 Task: Create a task  Integrate website with a new search engine optimization (SEO) tool , assign it to team member softage.3@softage.net in the project AtlasTech and update the status of the task to  On Track  , set the priority of the task to High
Action: Mouse moved to (92, 307)
Screenshot: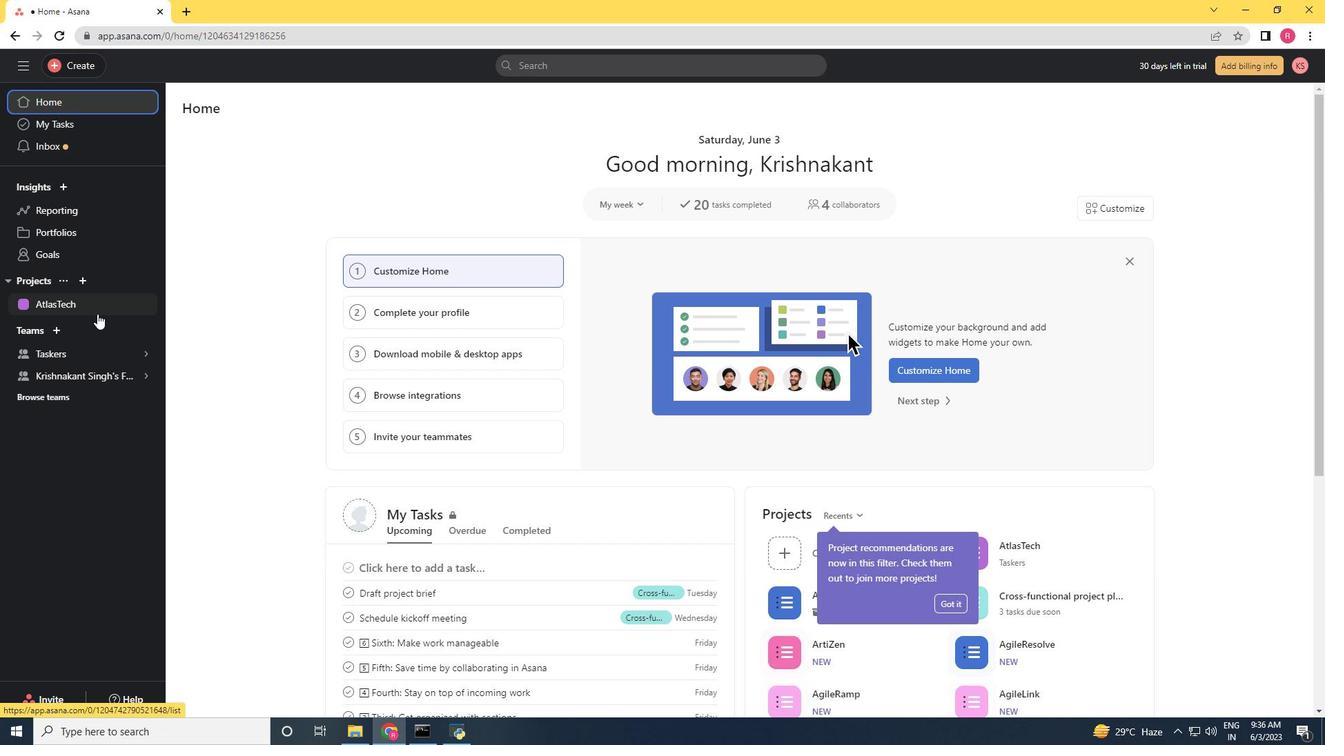 
Action: Mouse pressed left at (92, 307)
Screenshot: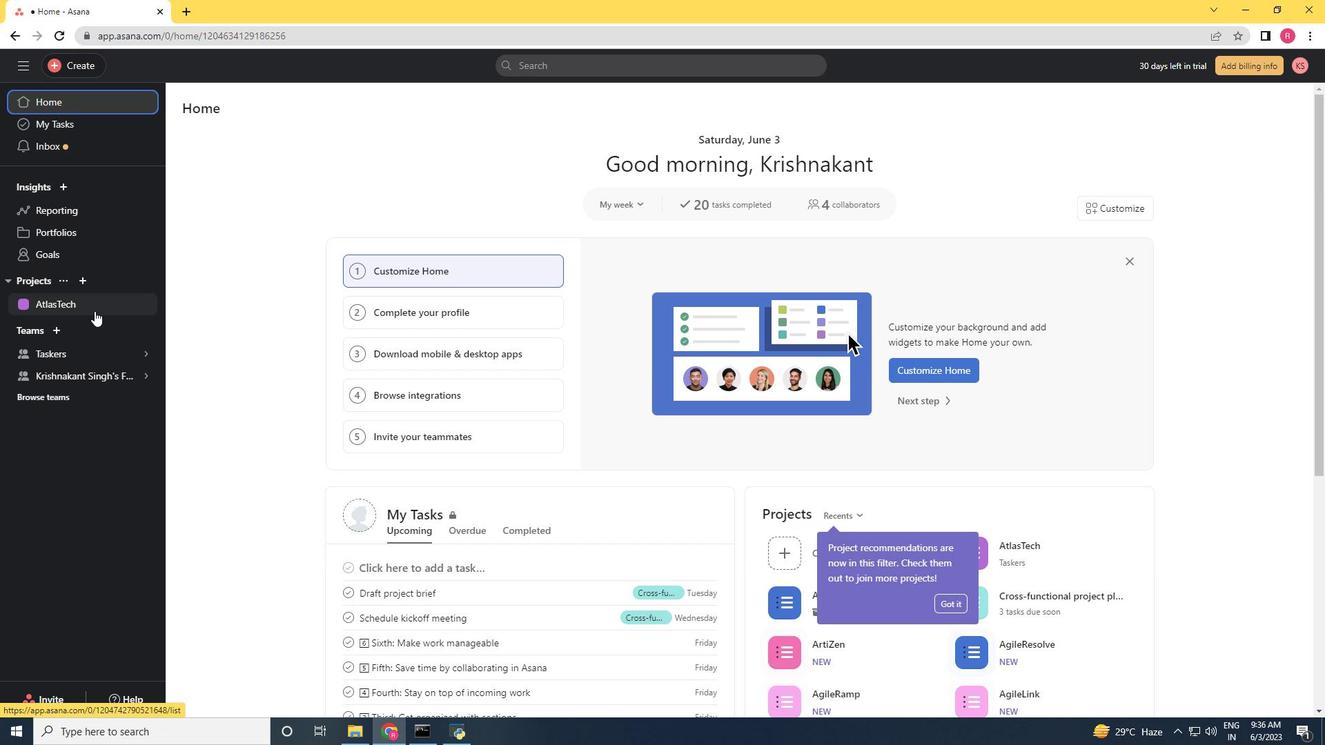 
Action: Mouse moved to (80, 65)
Screenshot: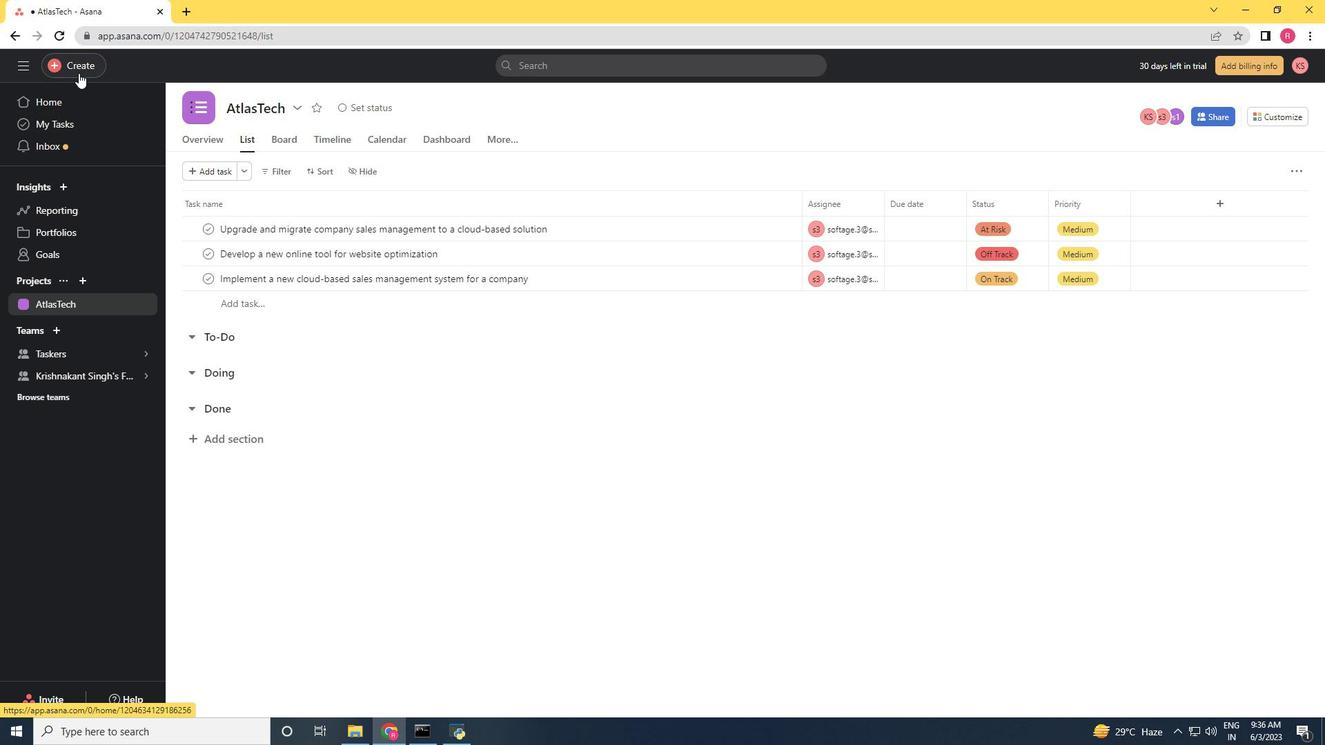 
Action: Mouse pressed left at (80, 65)
Screenshot: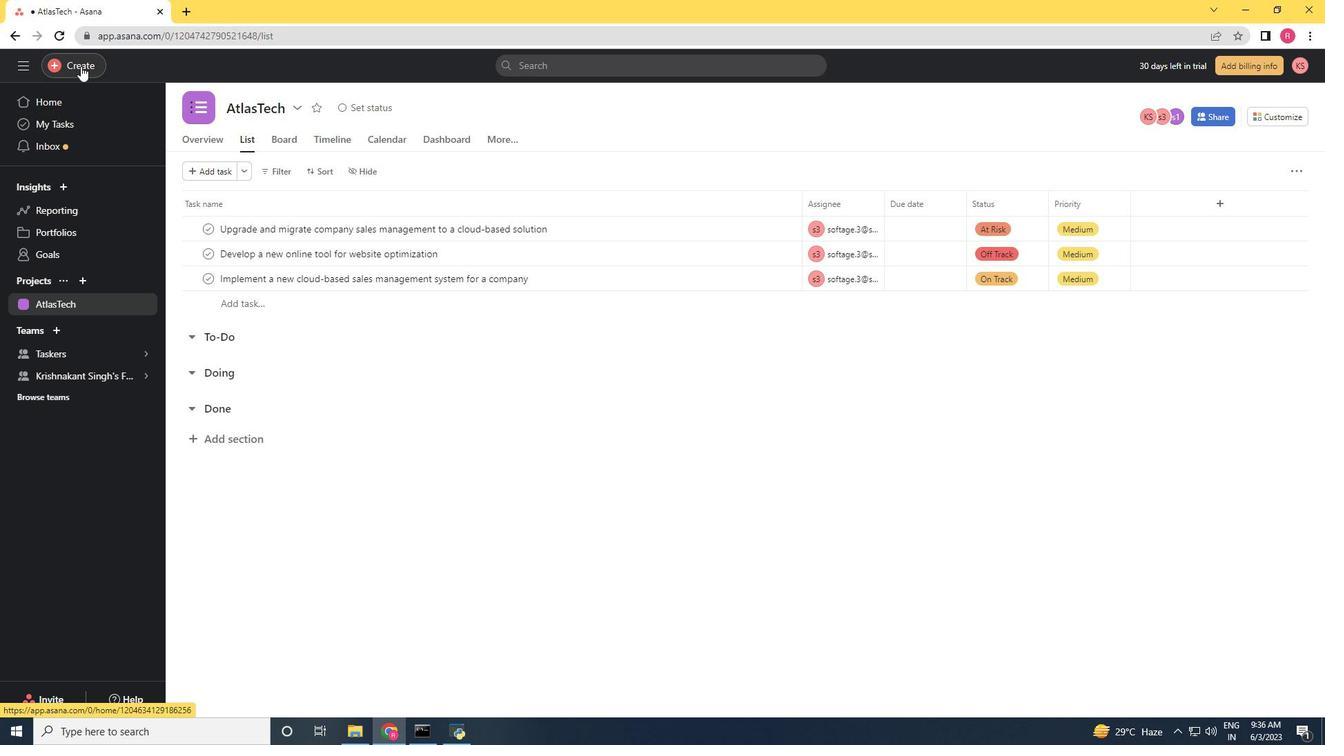 
Action: Mouse moved to (150, 75)
Screenshot: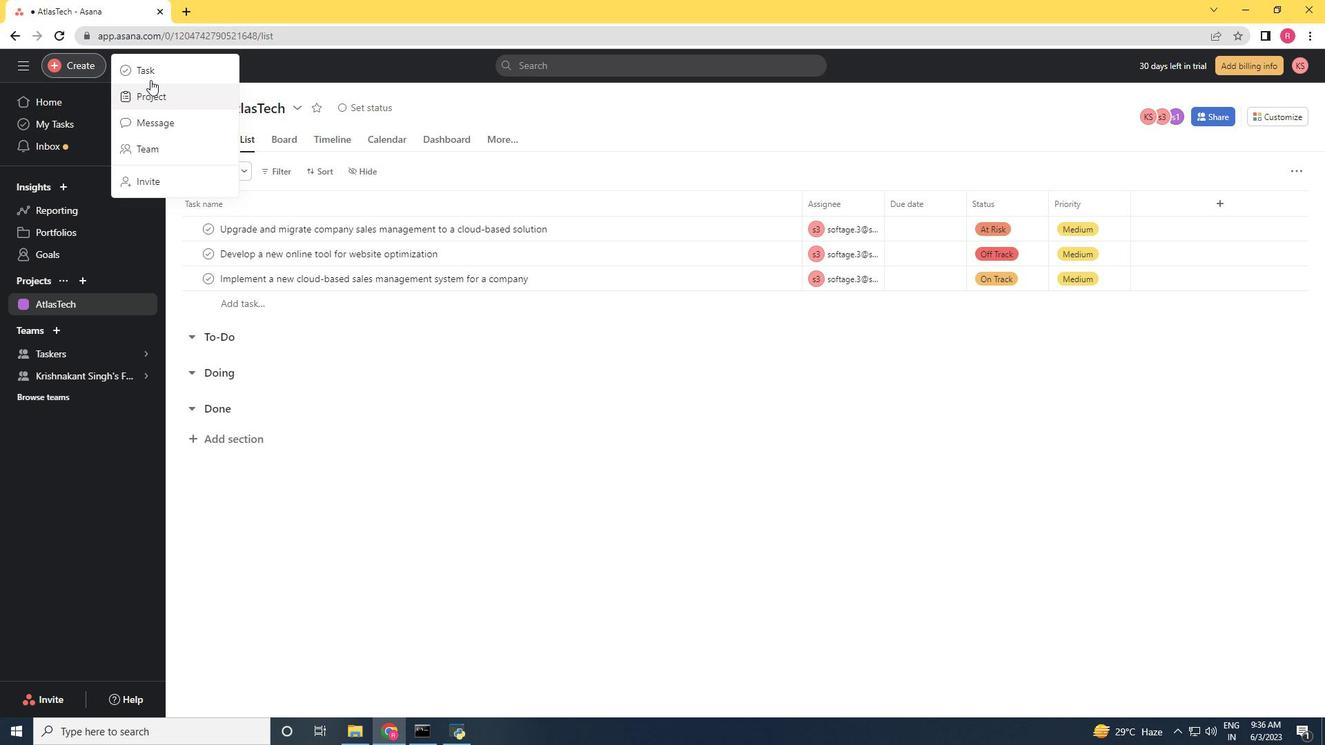 
Action: Mouse pressed left at (150, 75)
Screenshot: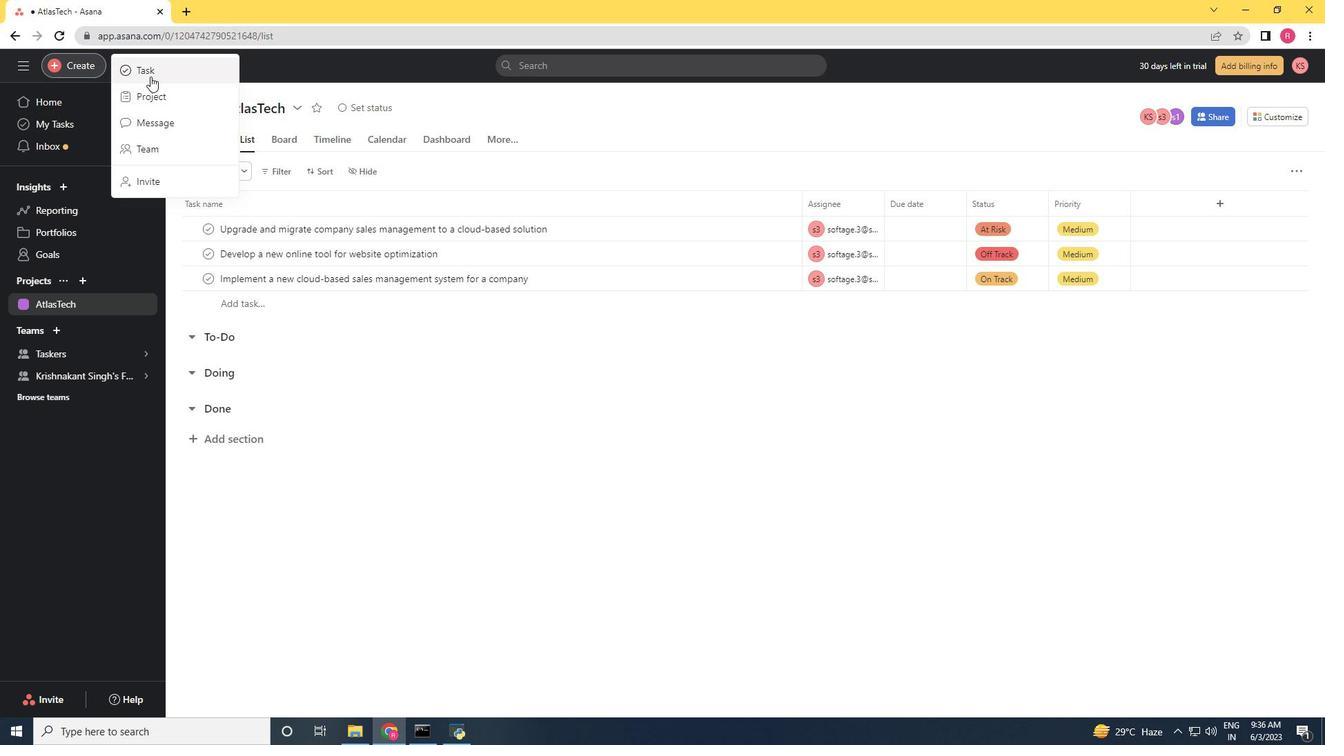 
Action: Mouse moved to (84, 115)
Screenshot: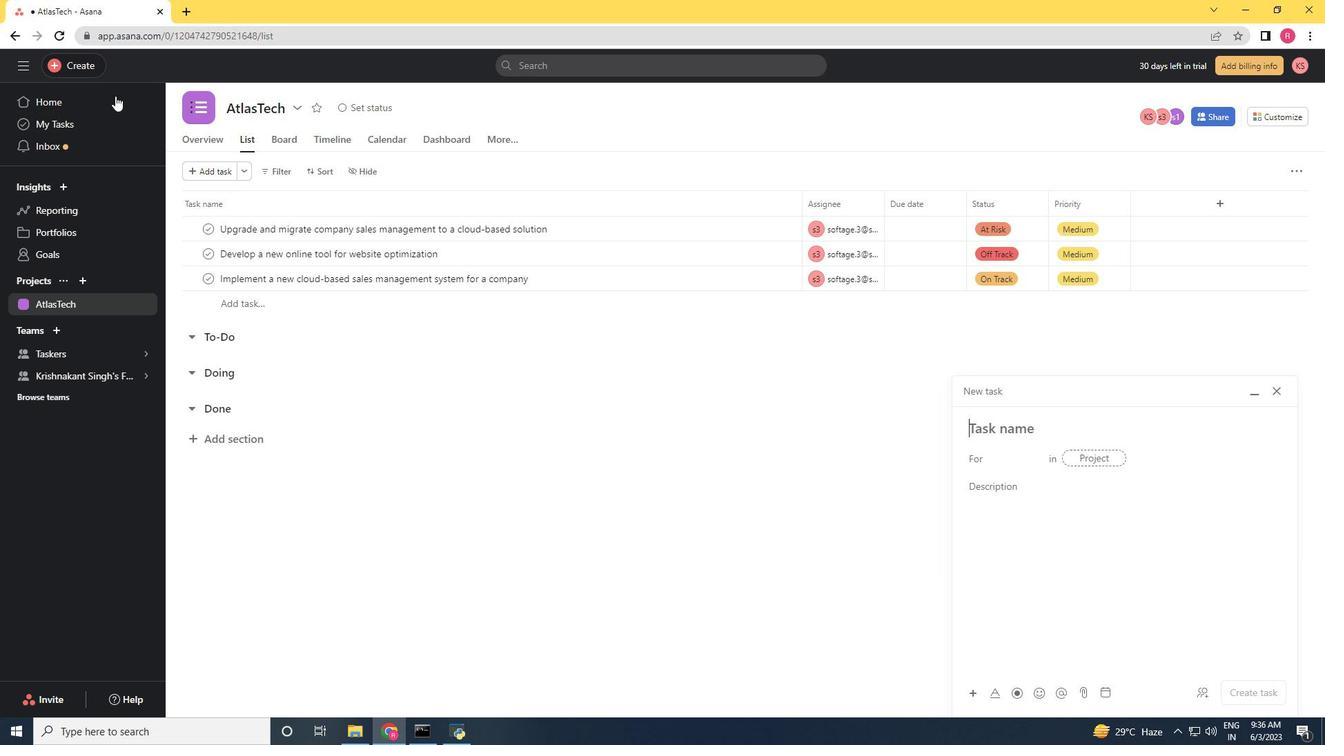 
Action: Key pressed <Key.shift>Integrate<Key.space>website<Key.space>with<Key.space>a<Key.space>new<Key.space>search<Key.space>engine<Key.space>optimization<Key.space><Key.shift_r>(SEO)<Key.space>tool
Screenshot: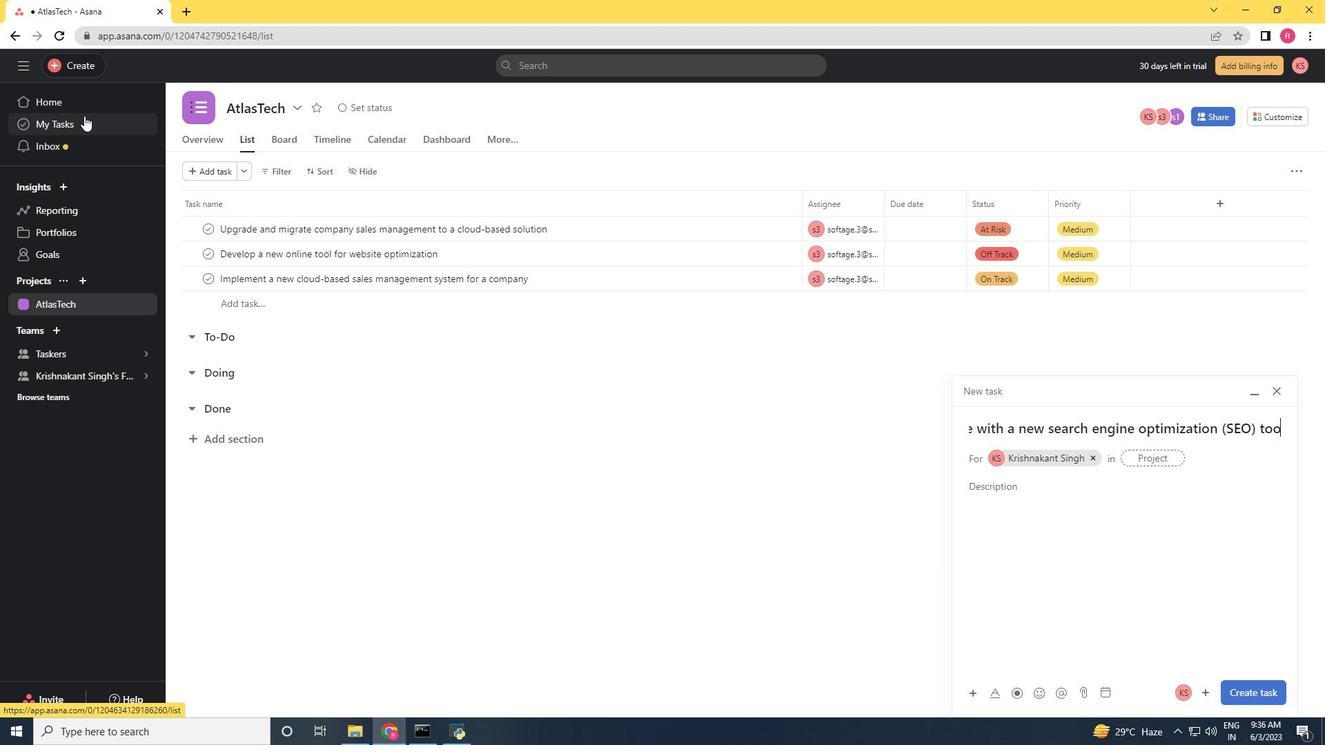 
Action: Mouse moved to (1092, 460)
Screenshot: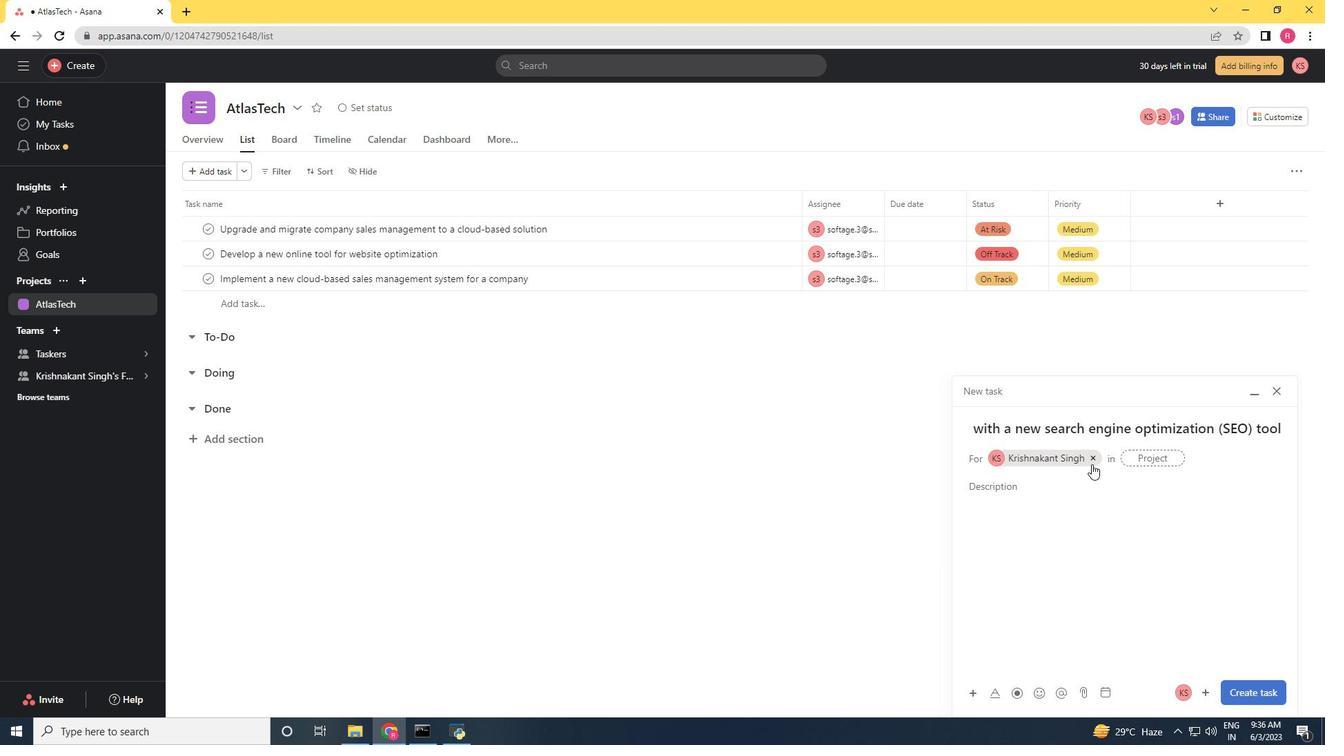 
Action: Mouse pressed left at (1092, 460)
Screenshot: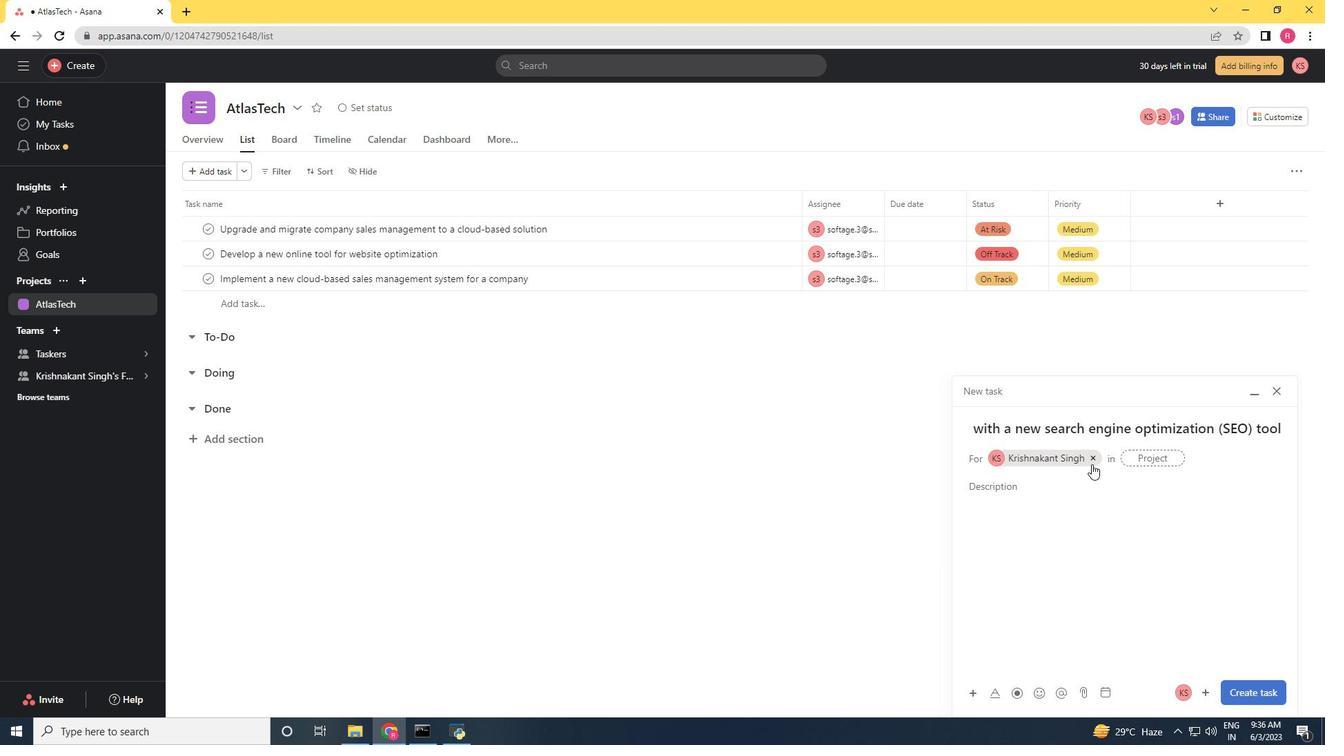 
Action: Mouse moved to (1044, 457)
Screenshot: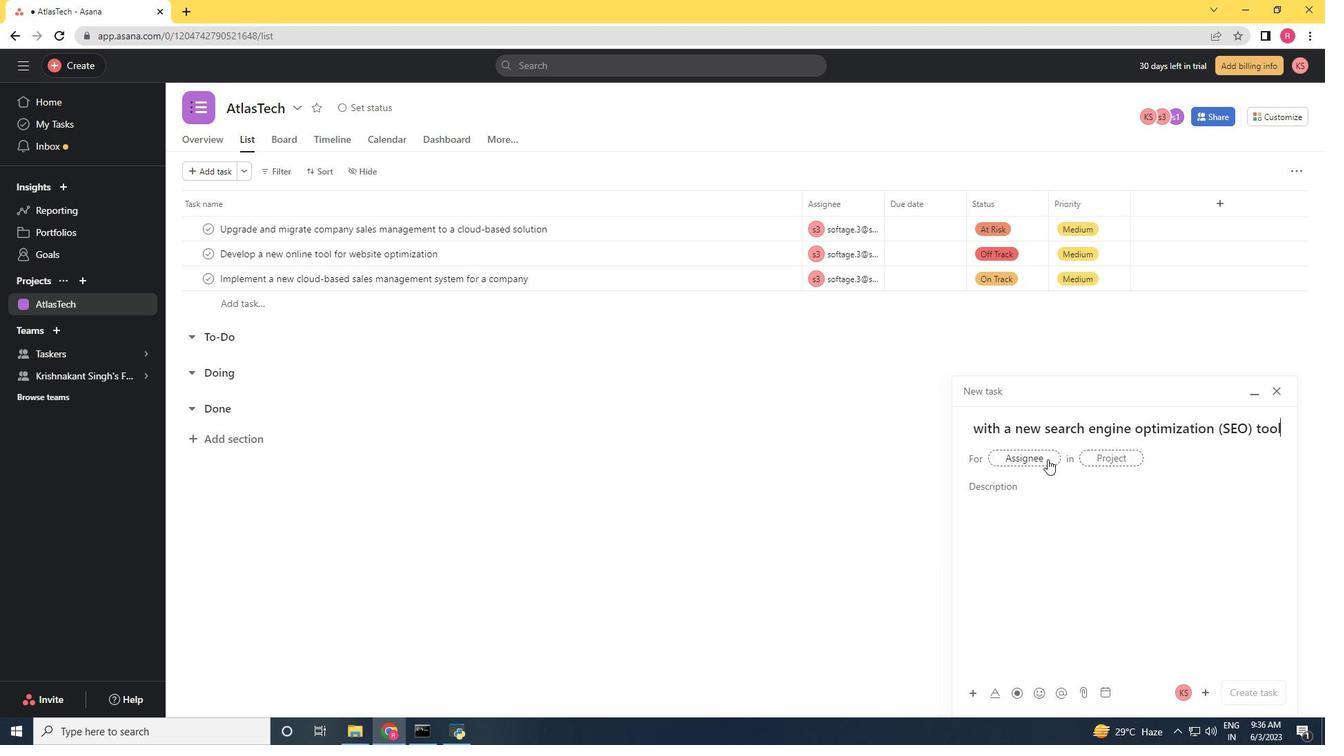 
Action: Mouse pressed left at (1044, 457)
Screenshot: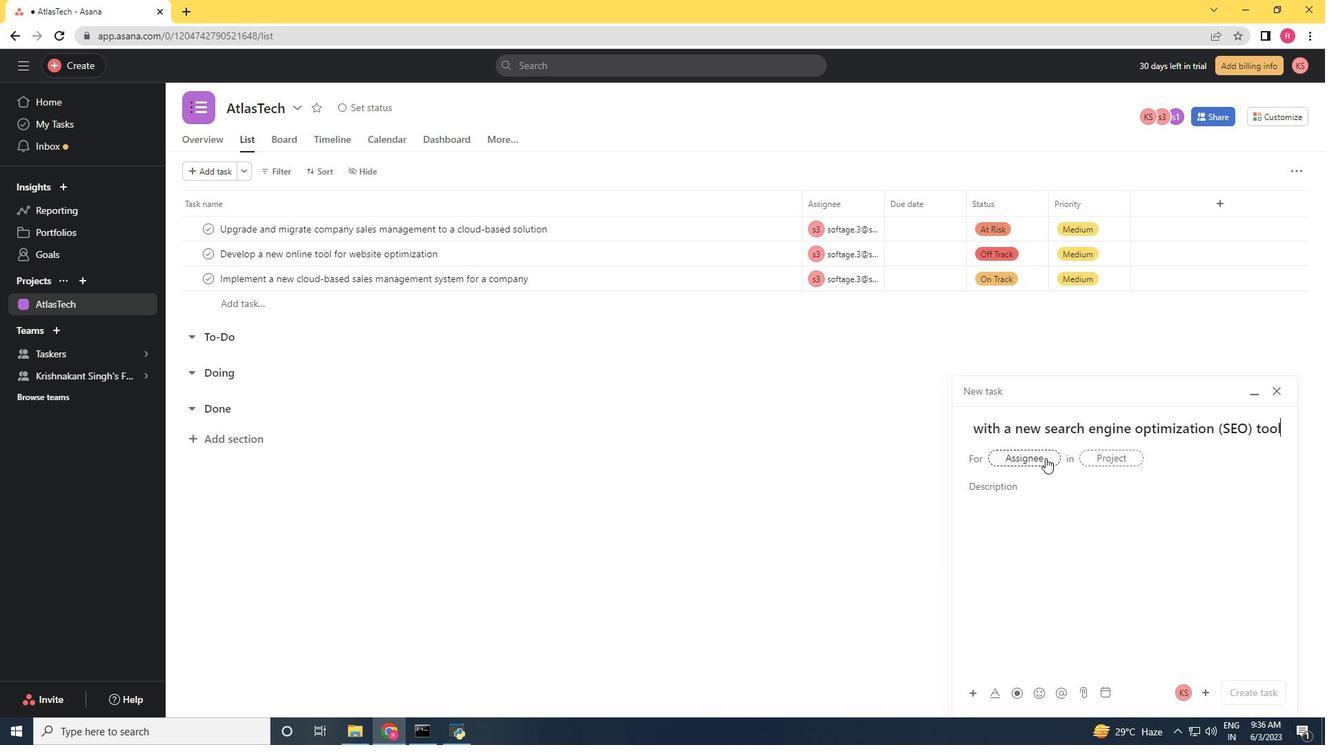 
Action: Mouse moved to (988, 493)
Screenshot: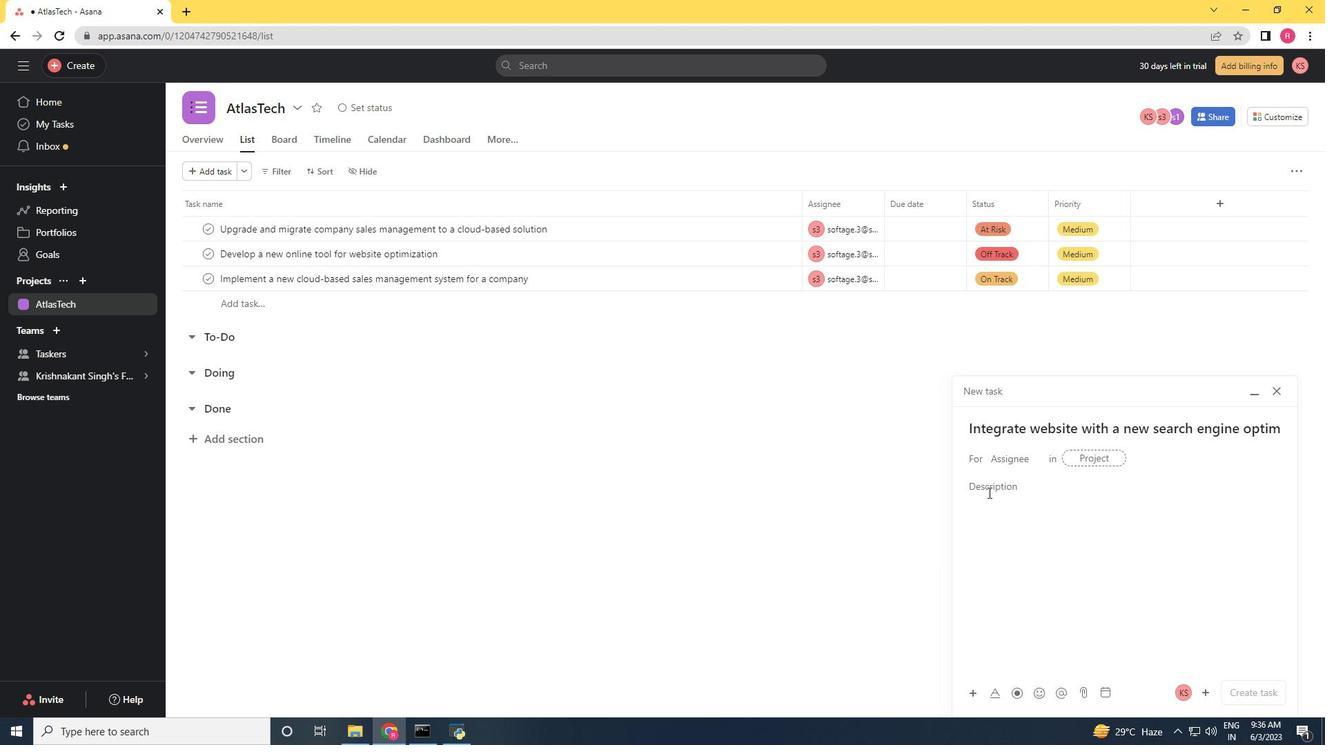 
Action: Key pressed softage.3<Key.shift>@softage.net
Screenshot: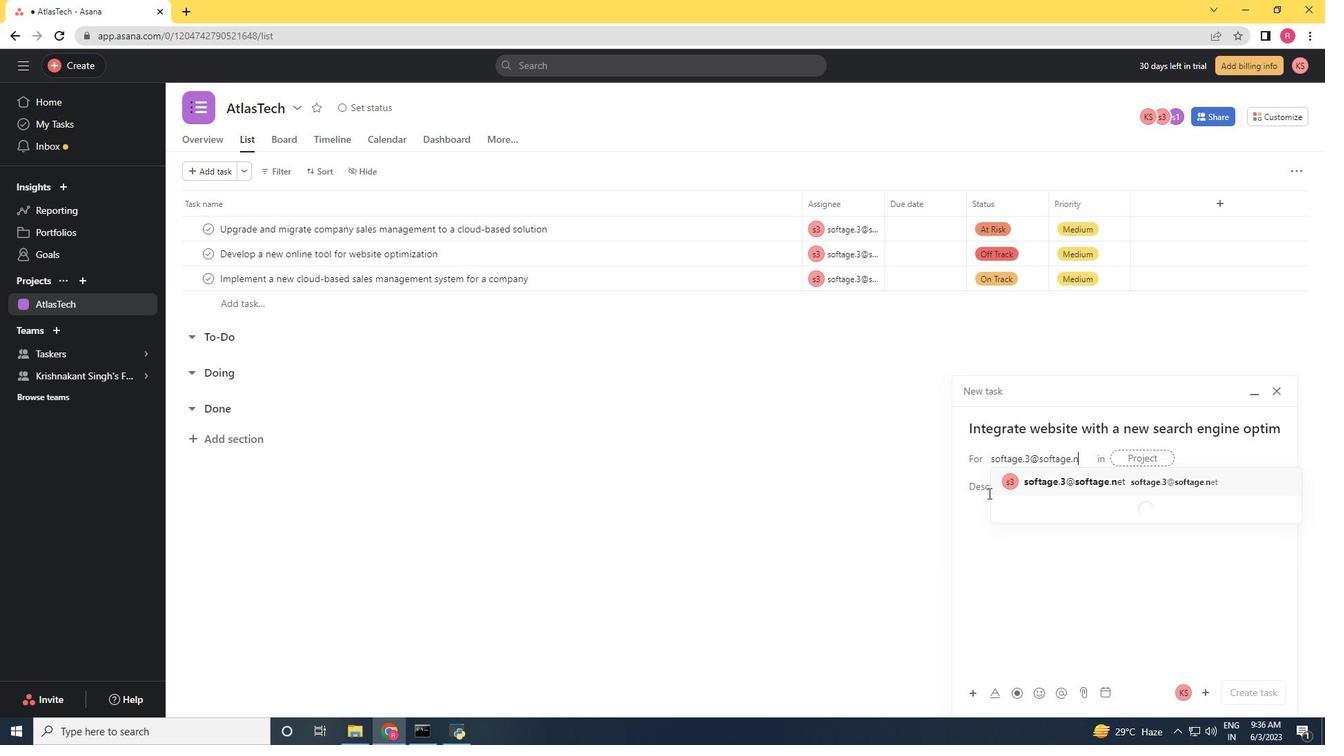 
Action: Mouse moved to (1062, 477)
Screenshot: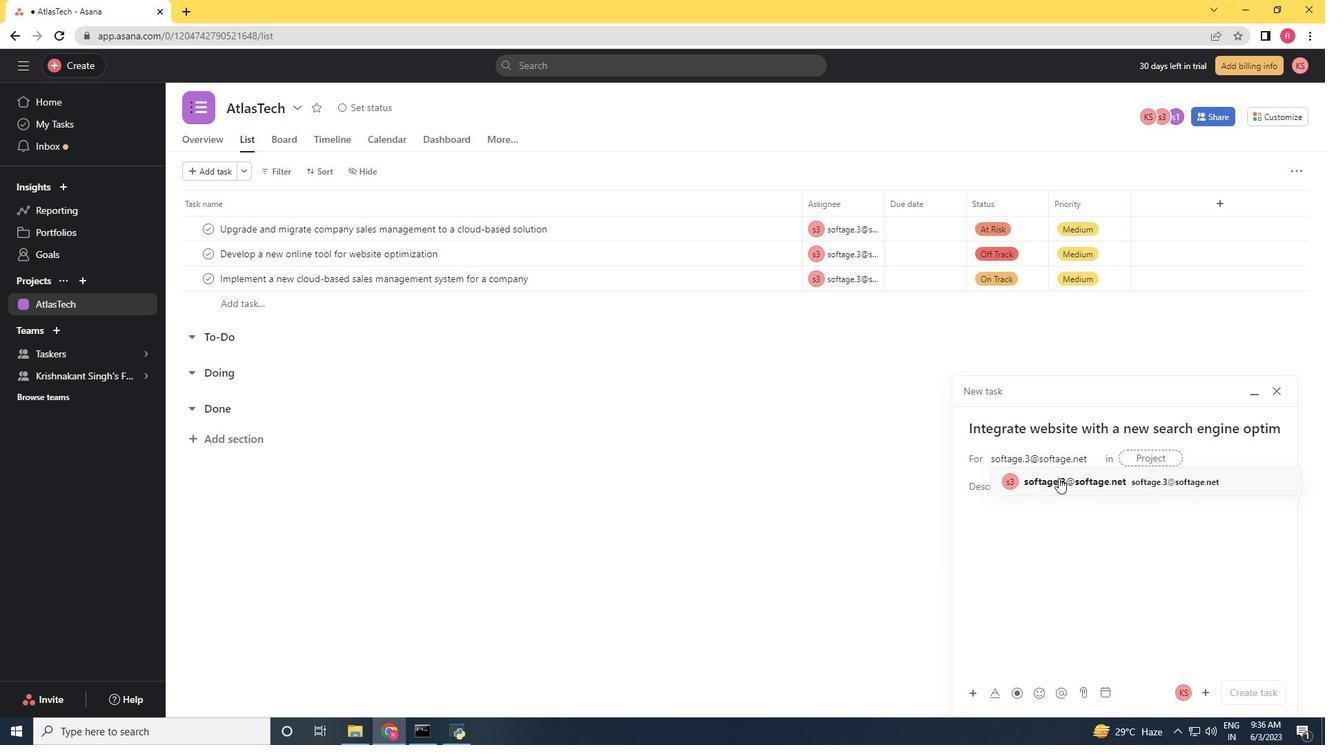 
Action: Mouse pressed left at (1062, 477)
Screenshot: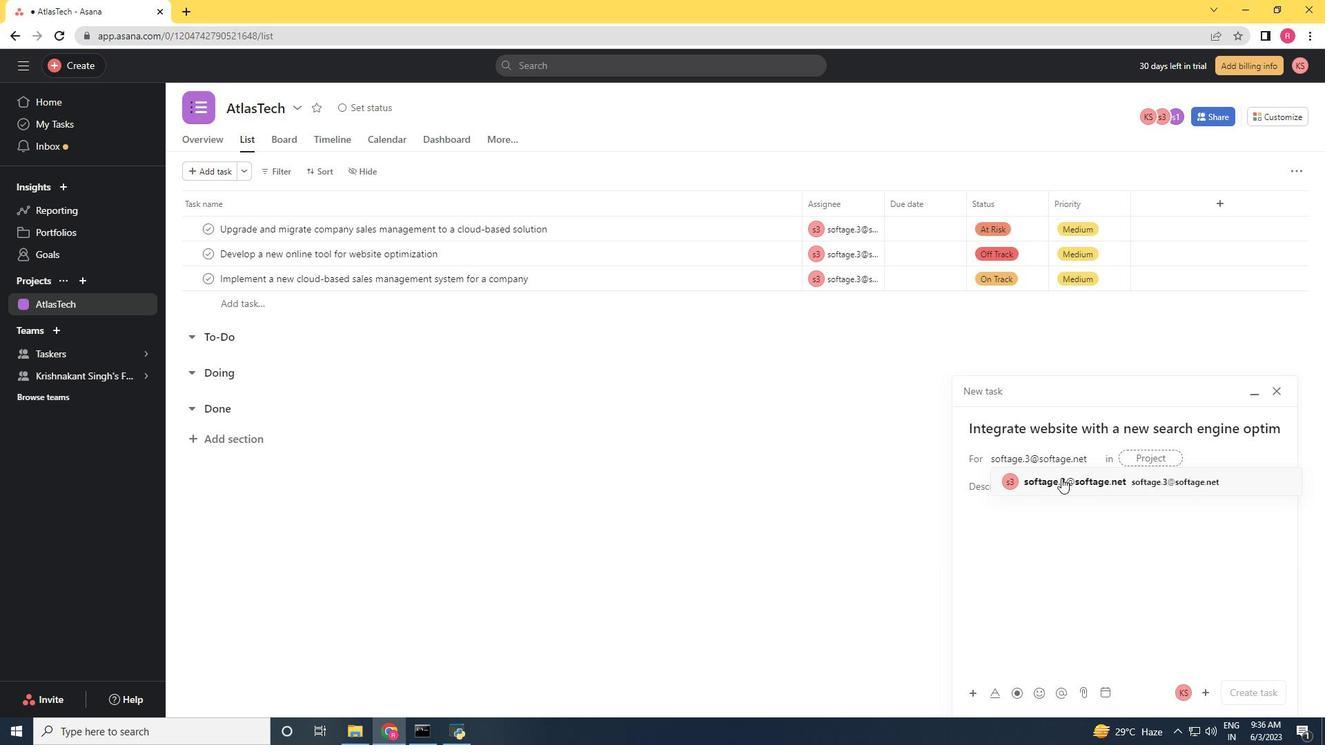 
Action: Mouse moved to (898, 481)
Screenshot: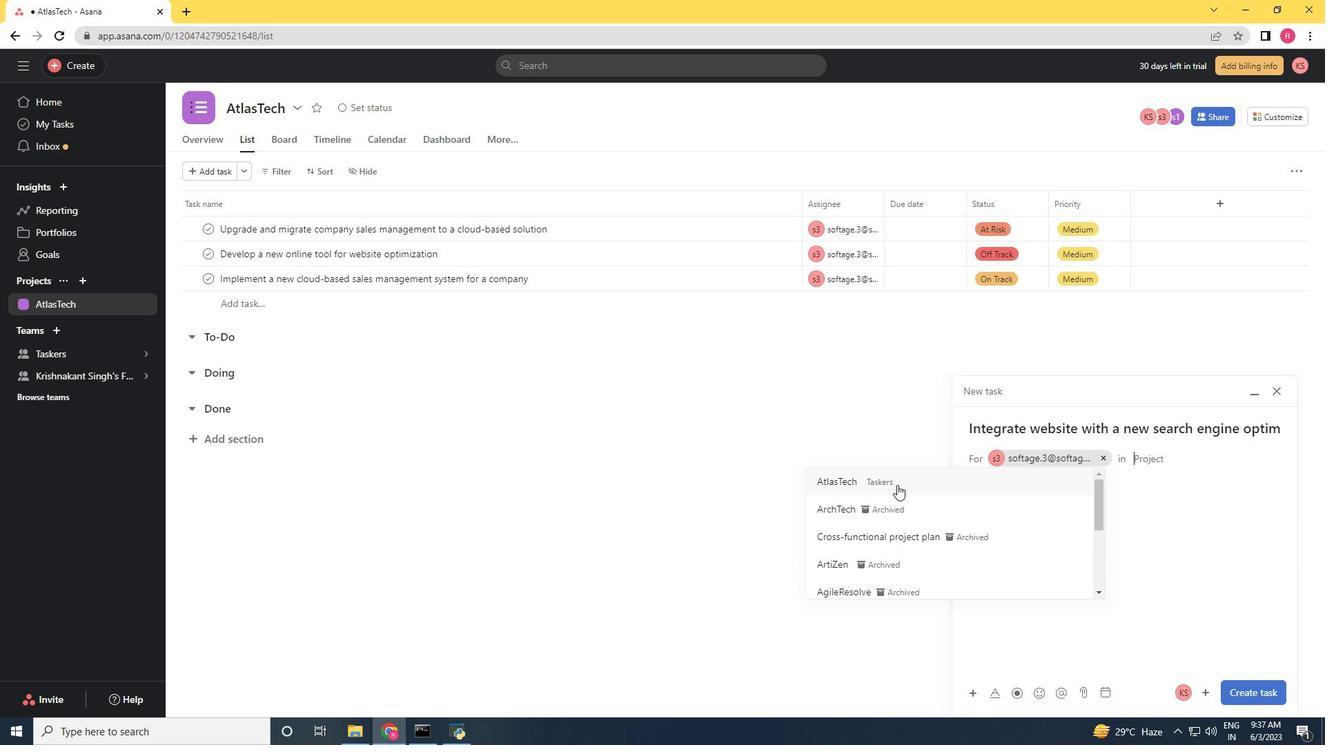 
Action: Mouse pressed left at (898, 481)
Screenshot: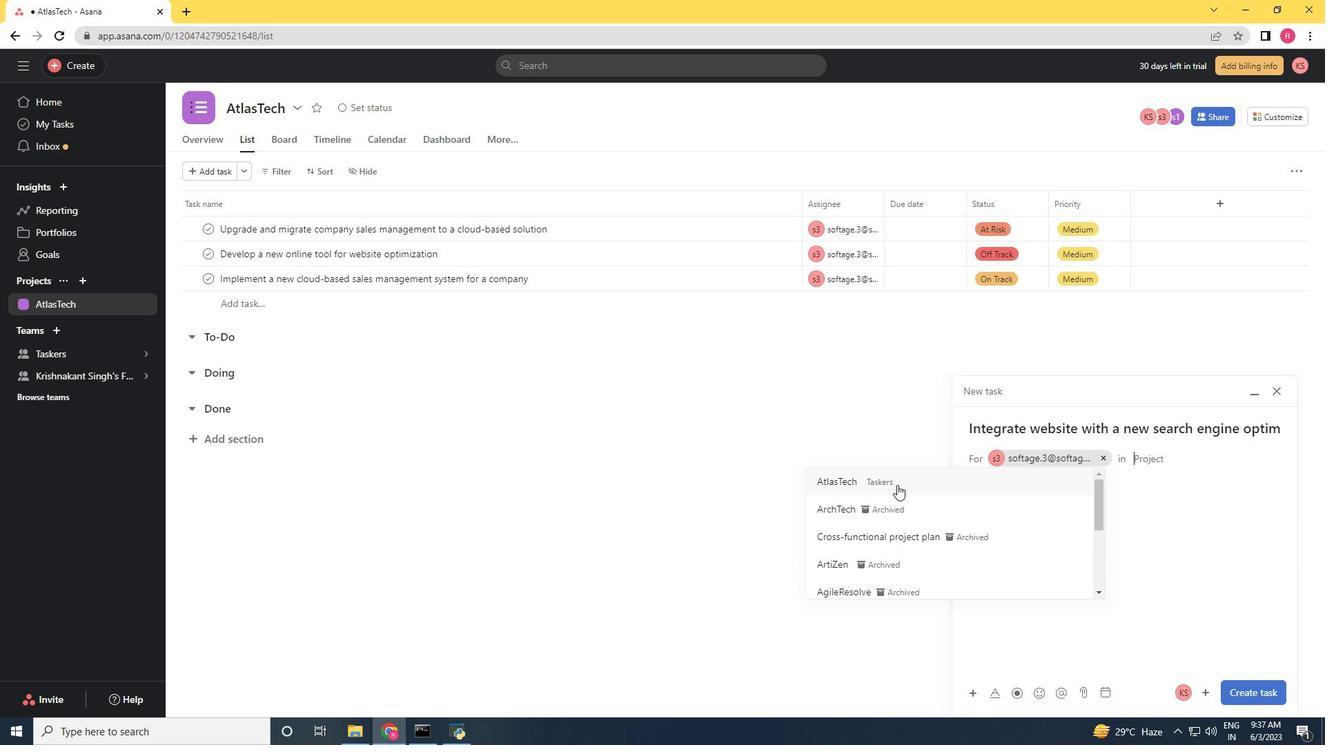 
Action: Mouse moved to (1033, 494)
Screenshot: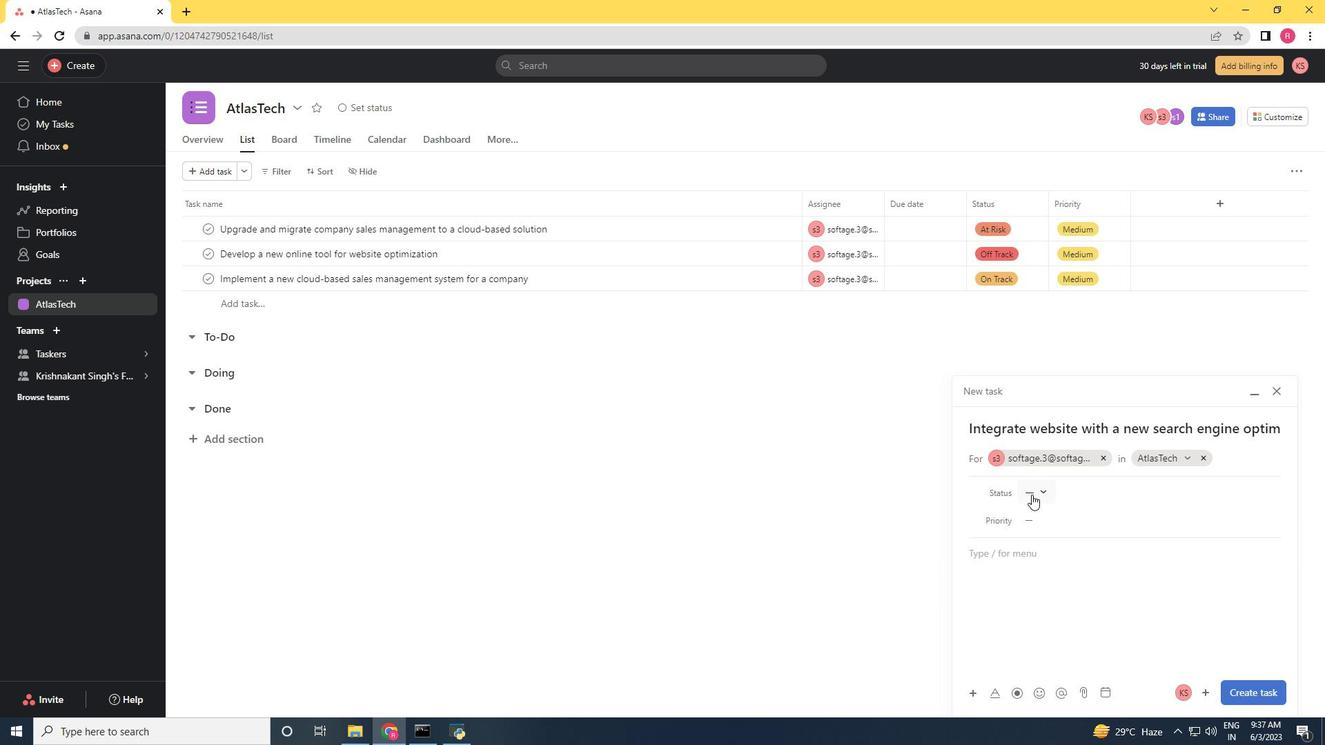 
Action: Mouse pressed left at (1033, 494)
Screenshot: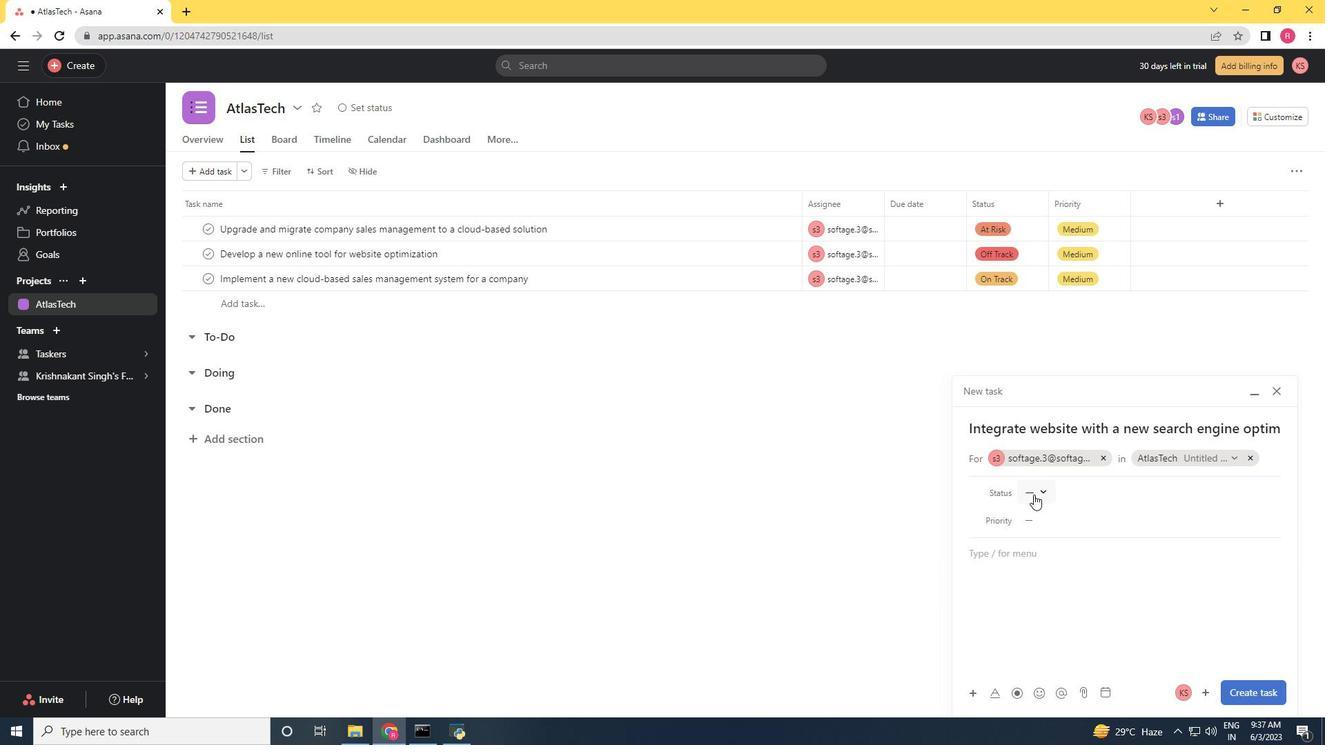 
Action: Mouse moved to (1064, 537)
Screenshot: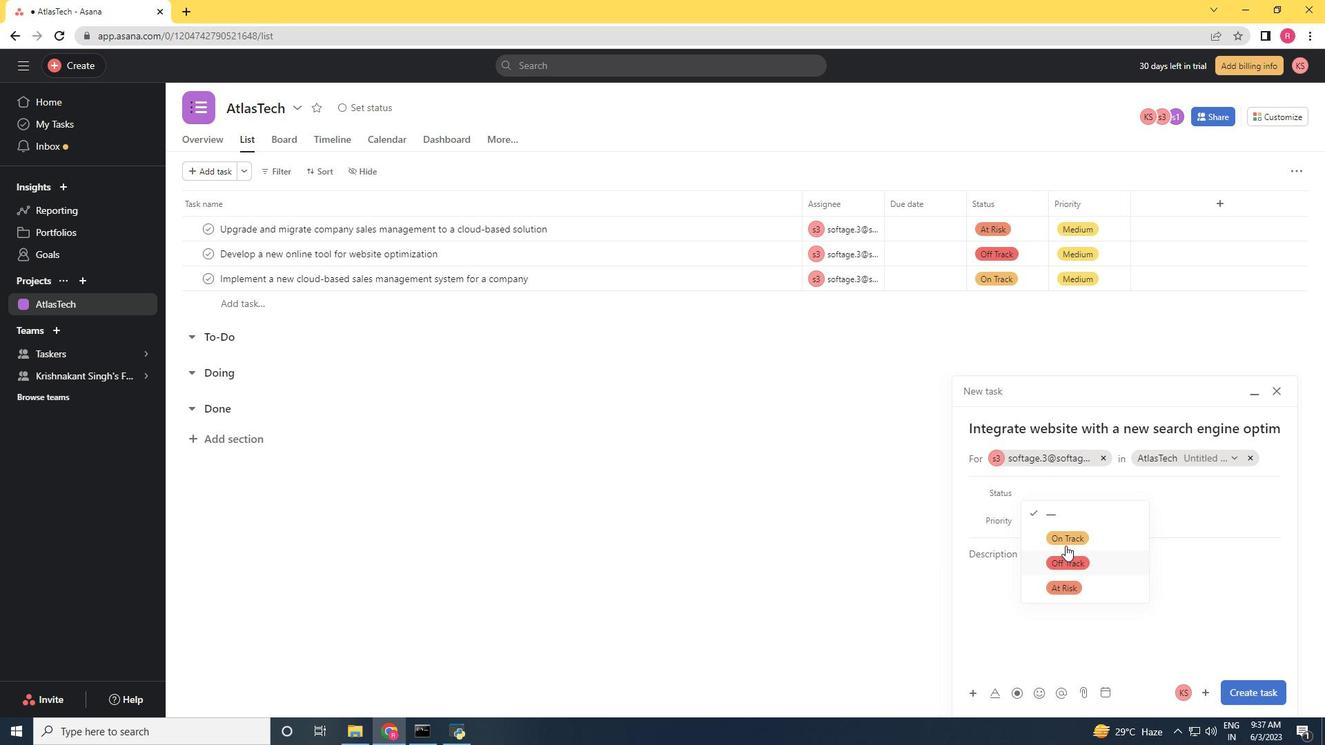 
Action: Mouse pressed left at (1064, 537)
Screenshot: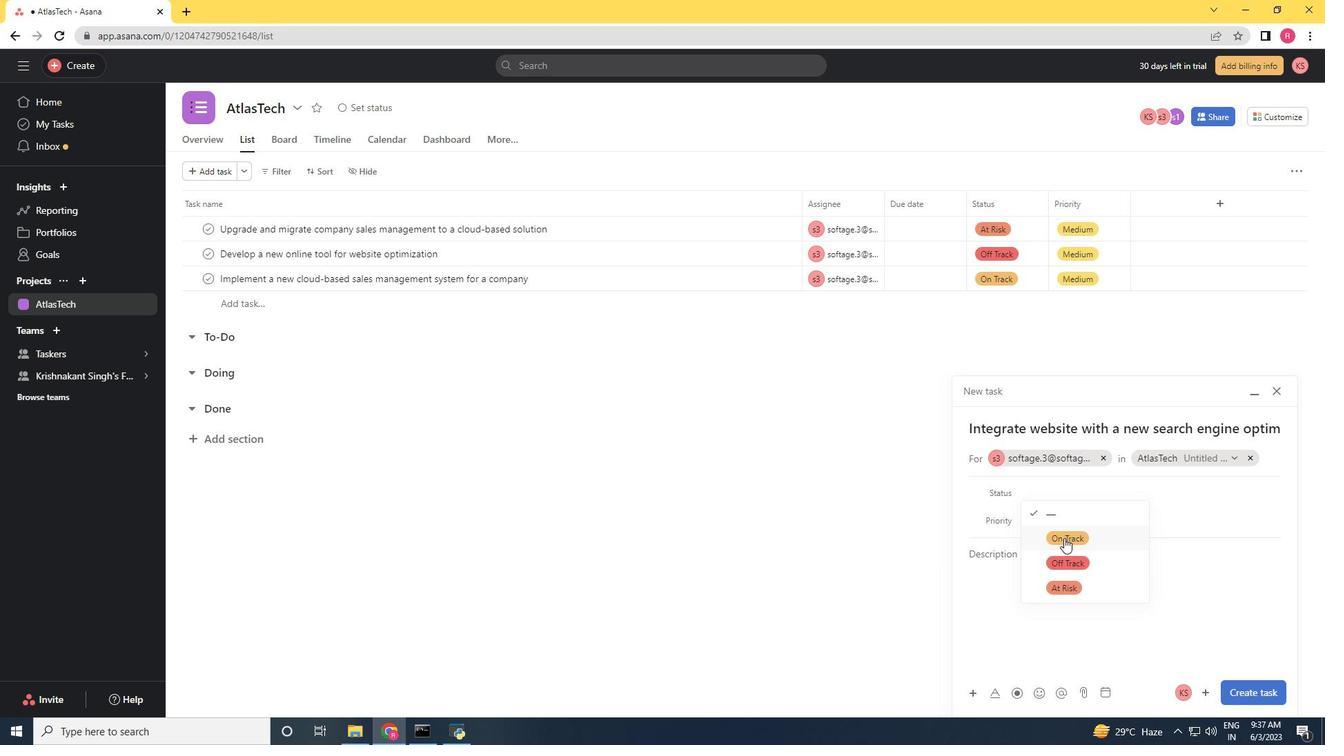 
Action: Mouse moved to (1035, 522)
Screenshot: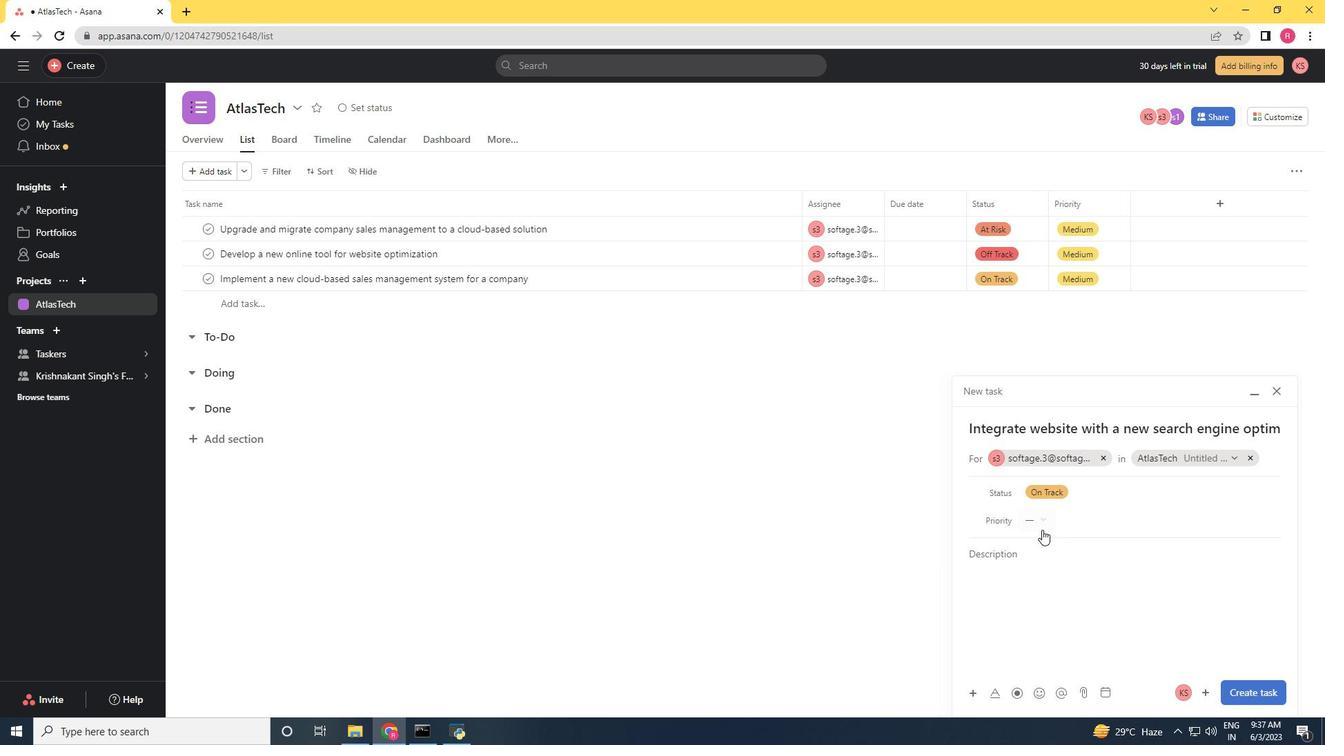 
Action: Mouse pressed left at (1035, 522)
Screenshot: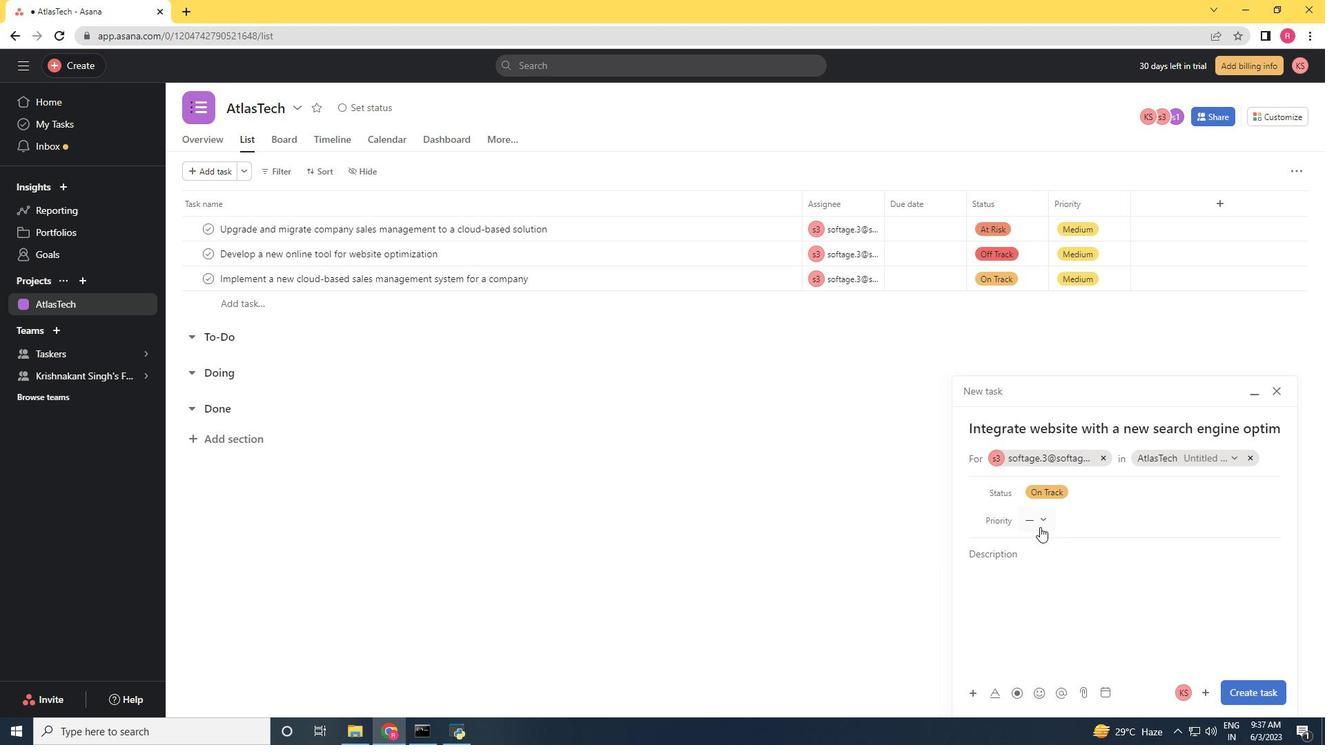 
Action: Mouse moved to (1066, 571)
Screenshot: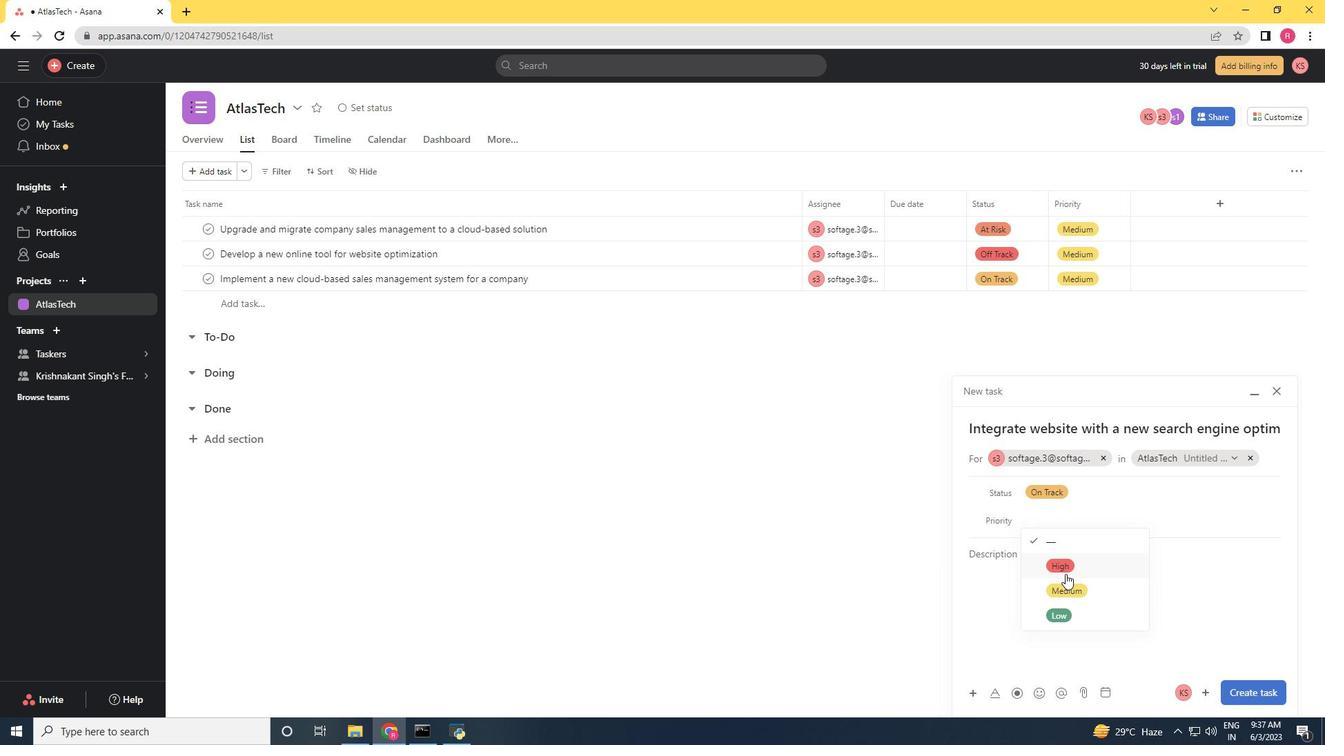 
Action: Mouse pressed left at (1066, 571)
Screenshot: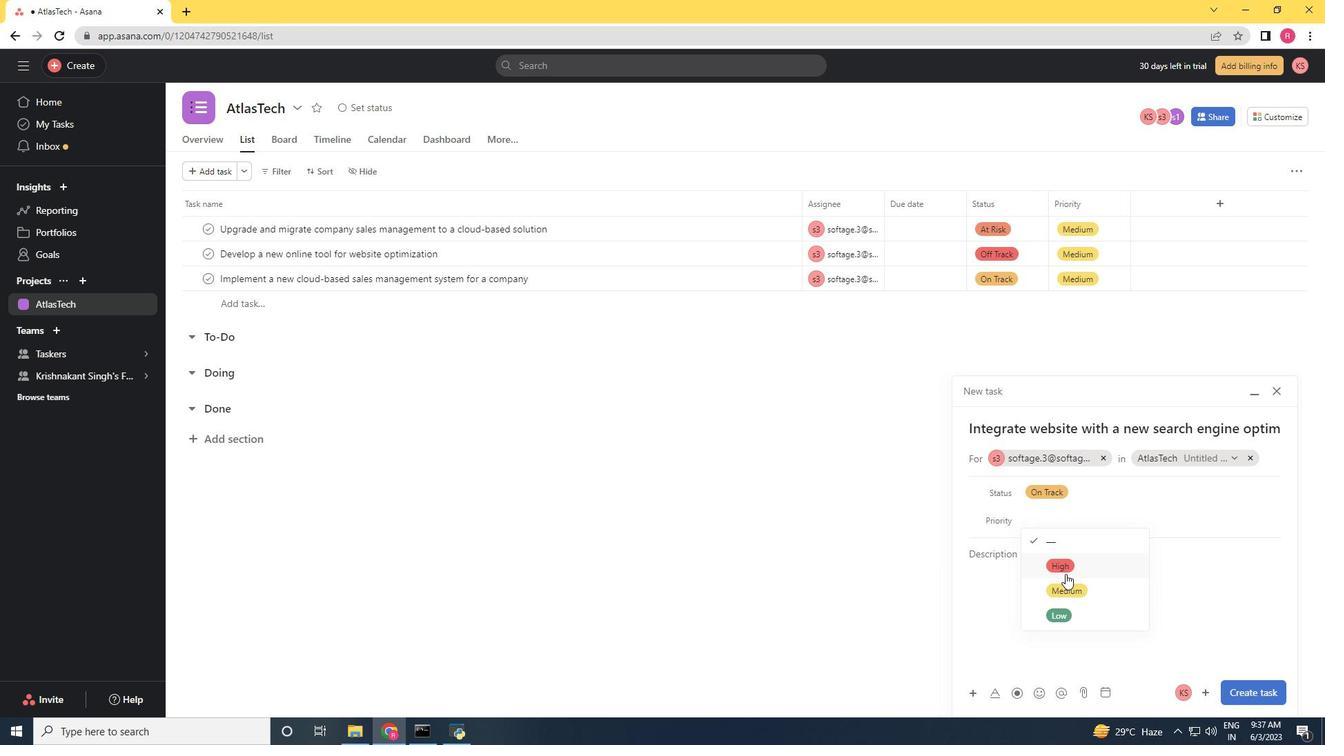 
Action: Mouse moved to (1238, 690)
Screenshot: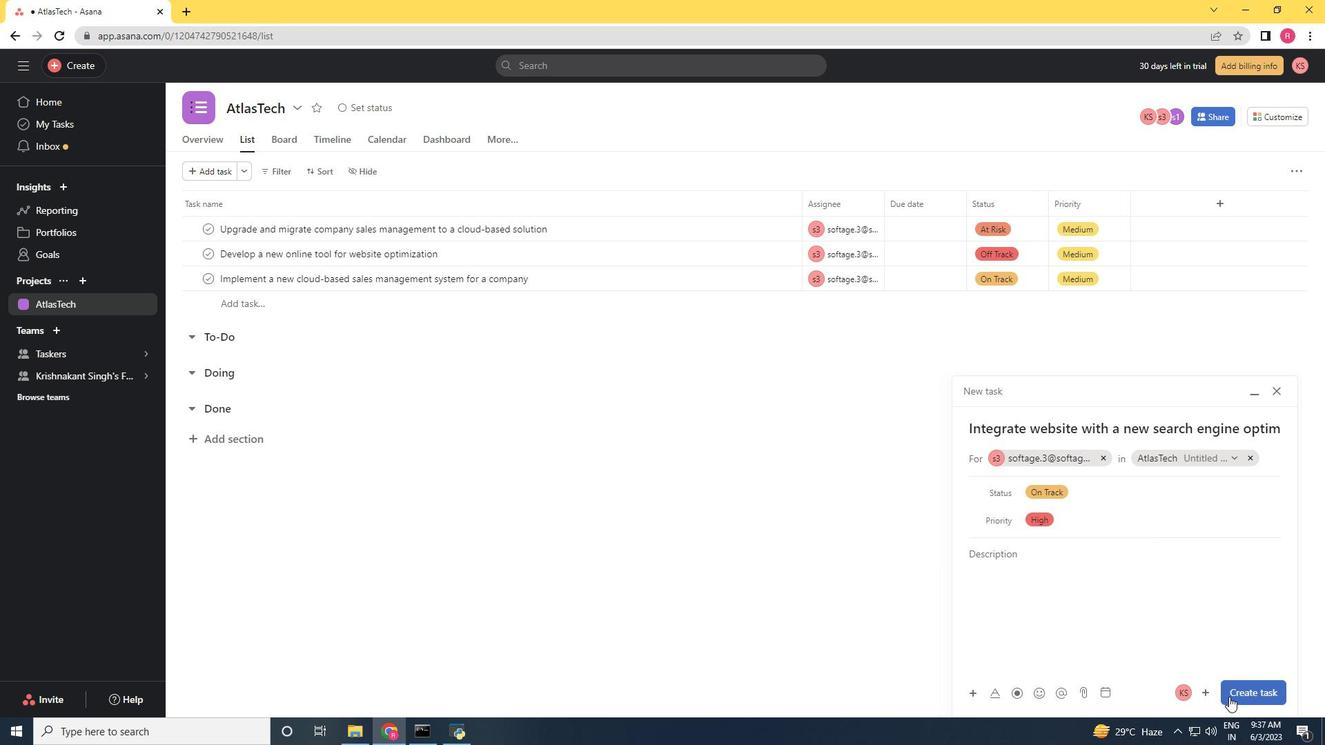 
Action: Mouse pressed left at (1238, 690)
Screenshot: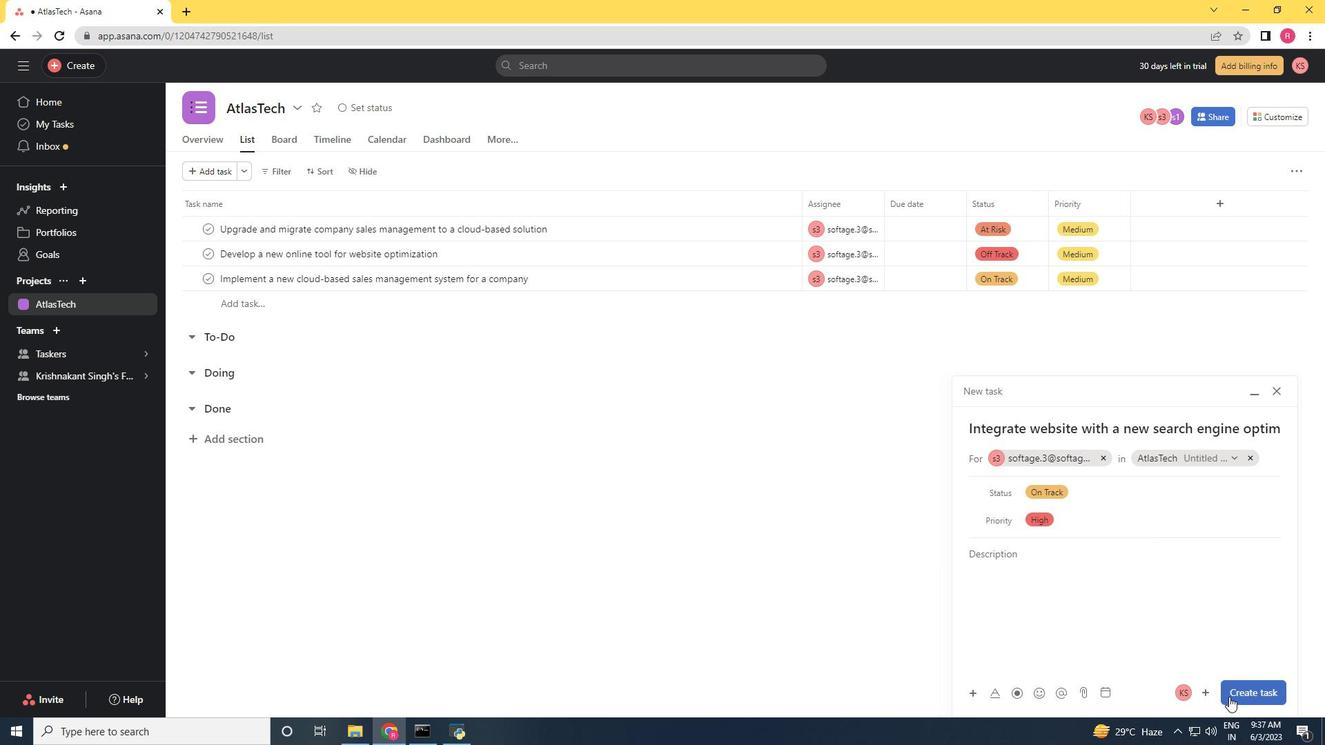 
Action: Mouse moved to (816, 585)
Screenshot: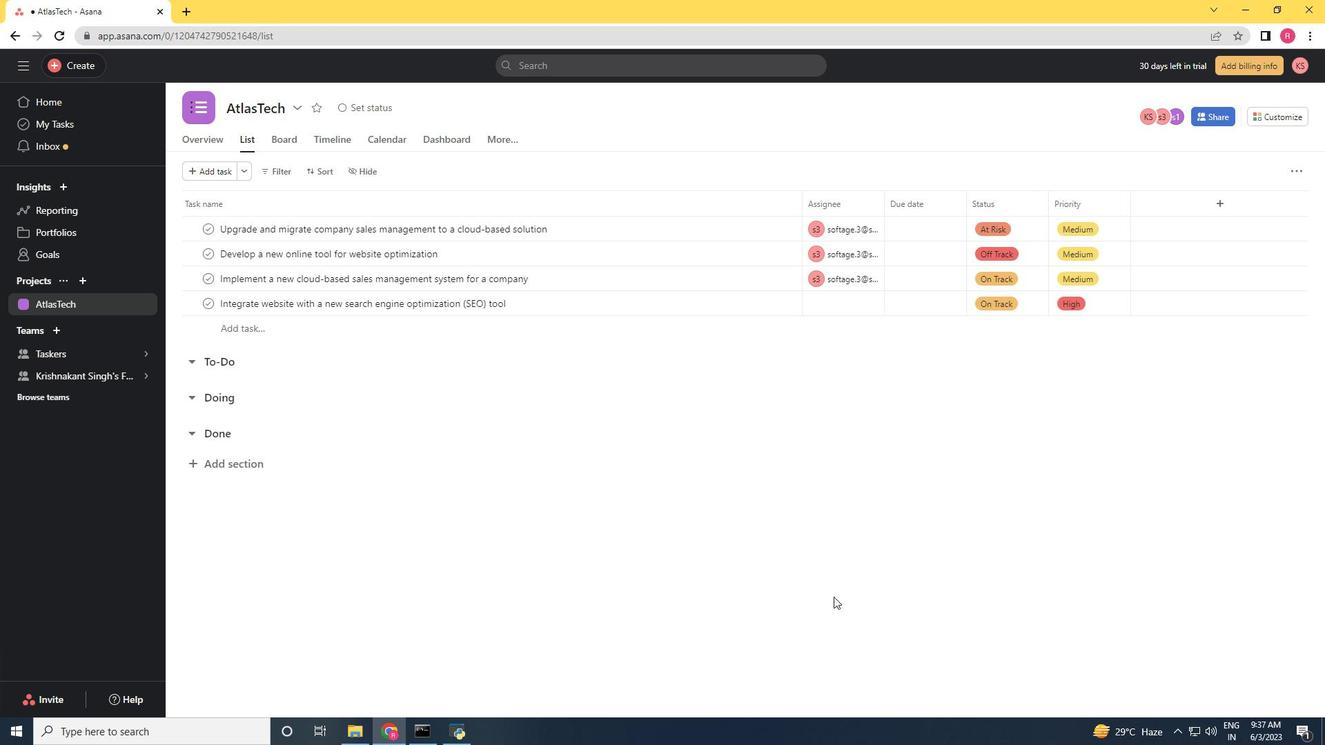 
